Task: Implement communication channels within the platform for clients and coaches.
Action: Mouse moved to (623, 47)
Screenshot: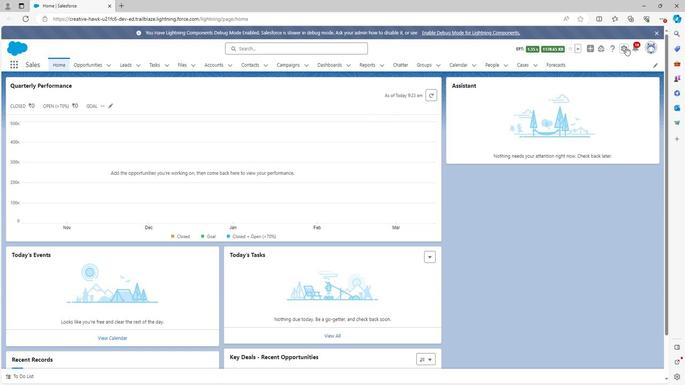 
Action: Mouse pressed left at (623, 47)
Screenshot: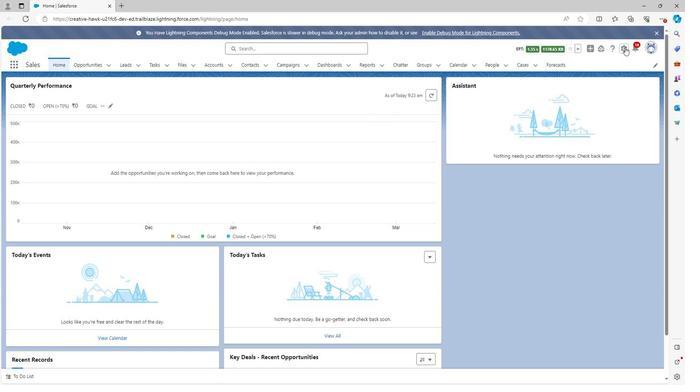 
Action: Mouse moved to (592, 66)
Screenshot: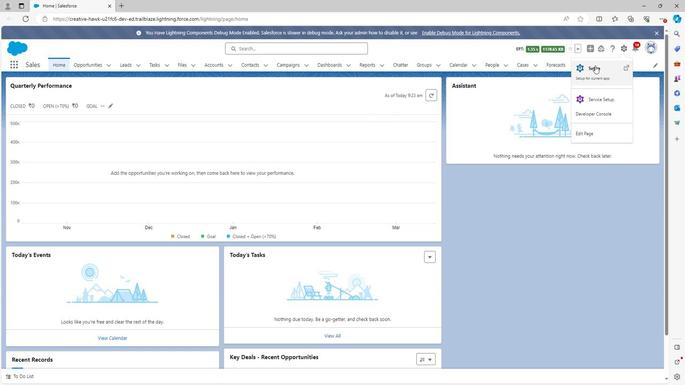 
Action: Mouse pressed left at (592, 66)
Screenshot: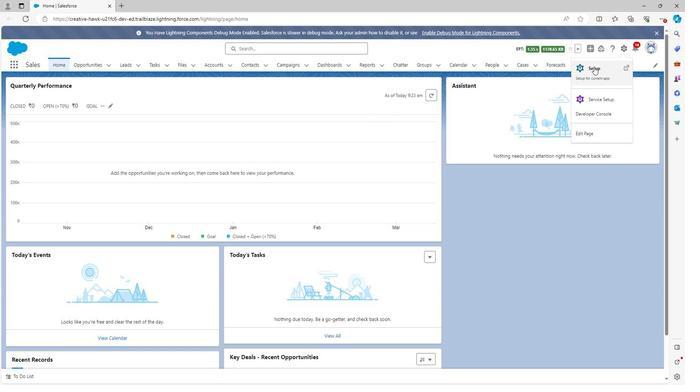 
Action: Mouse moved to (77, 65)
Screenshot: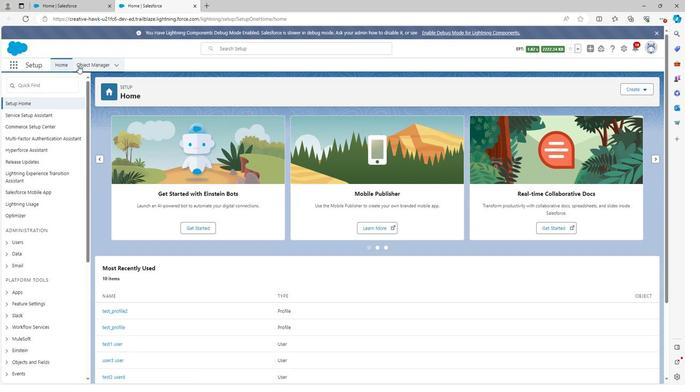
Action: Mouse pressed left at (77, 65)
Screenshot: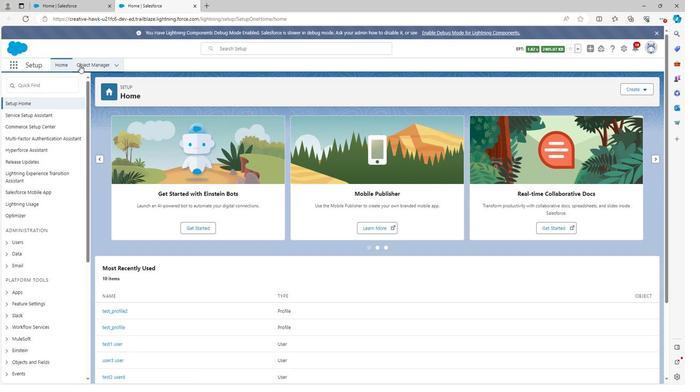 
Action: Mouse moved to (44, 211)
Screenshot: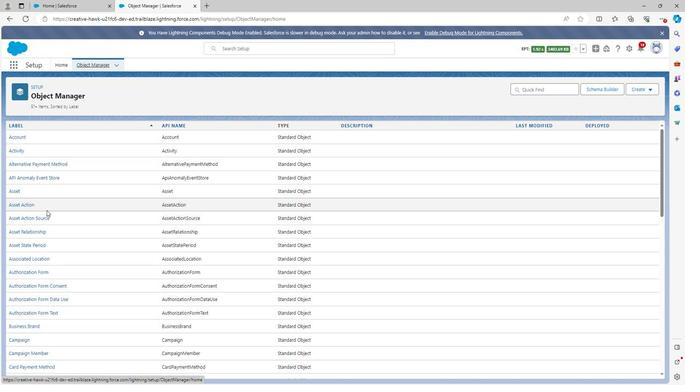 
Action: Mouse scrolled (44, 211) with delta (0, 0)
Screenshot: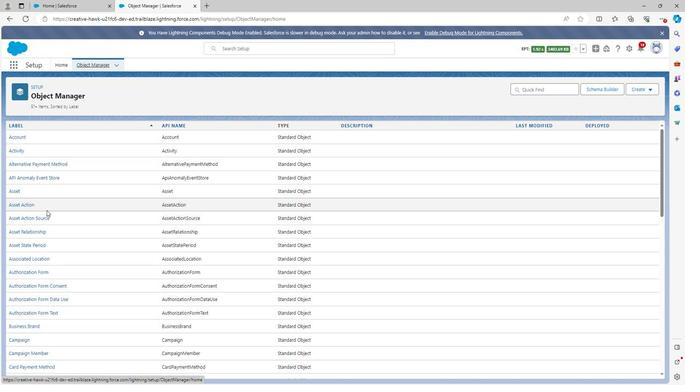 
Action: Mouse scrolled (44, 211) with delta (0, 0)
Screenshot: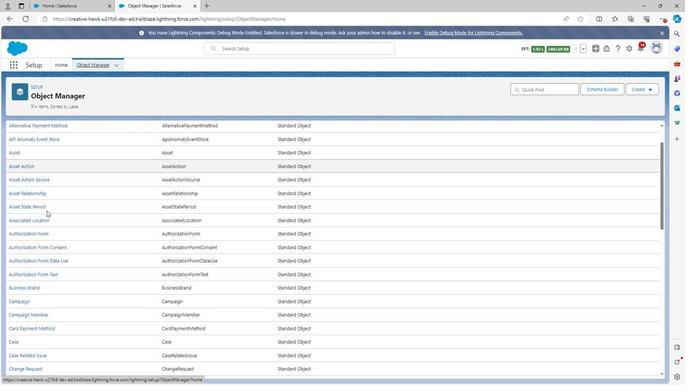 
Action: Mouse scrolled (44, 211) with delta (0, 0)
Screenshot: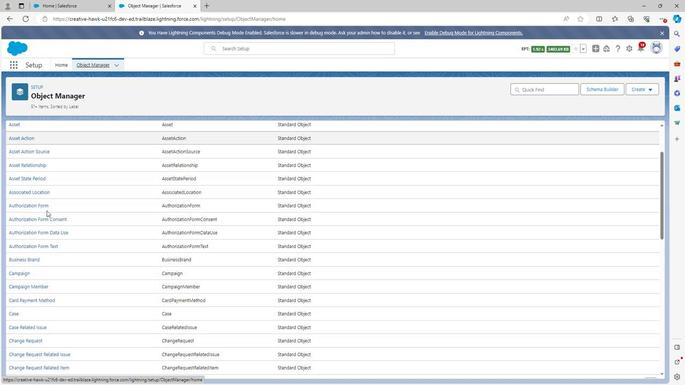 
Action: Mouse scrolled (44, 211) with delta (0, 0)
Screenshot: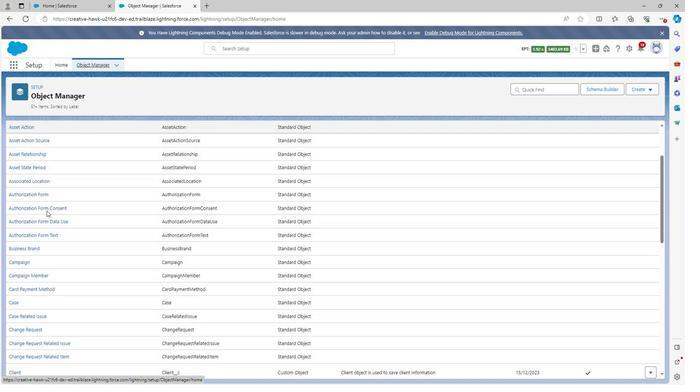 
Action: Mouse scrolled (44, 211) with delta (0, 0)
Screenshot: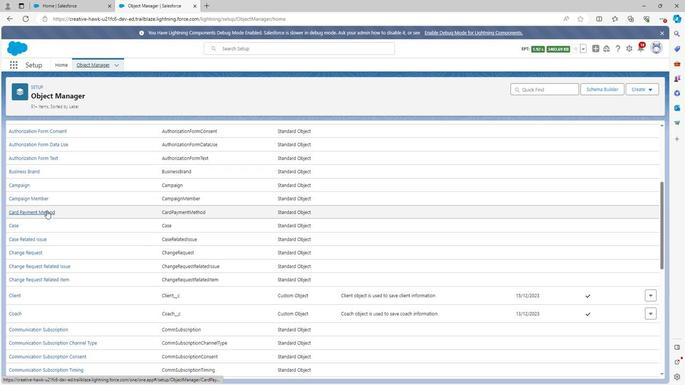 
Action: Mouse moved to (44, 212)
Screenshot: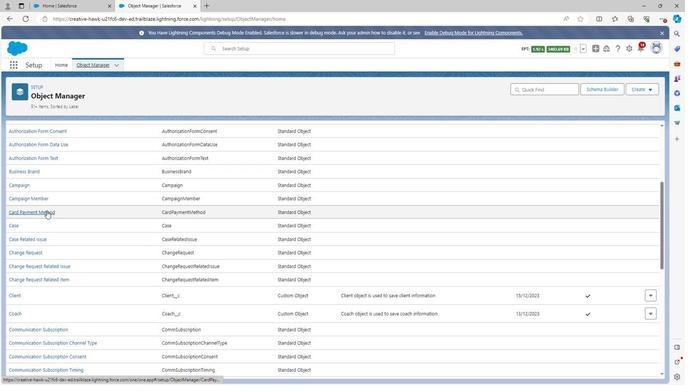 
Action: Mouse scrolled (44, 211) with delta (0, 0)
Screenshot: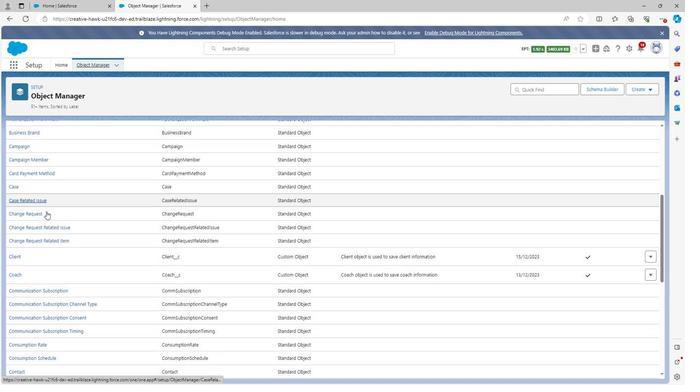 
Action: Mouse moved to (11, 236)
Screenshot: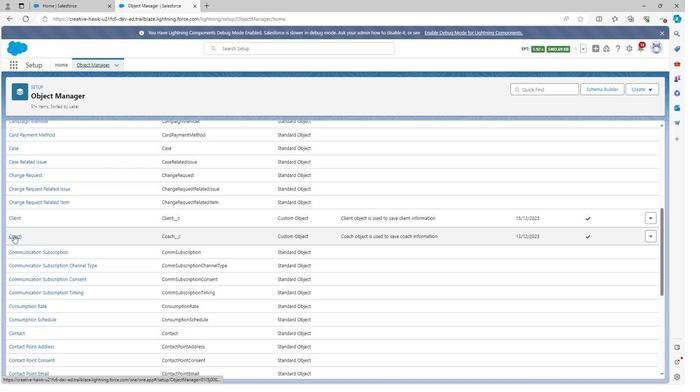 
Action: Mouse pressed left at (11, 236)
Screenshot: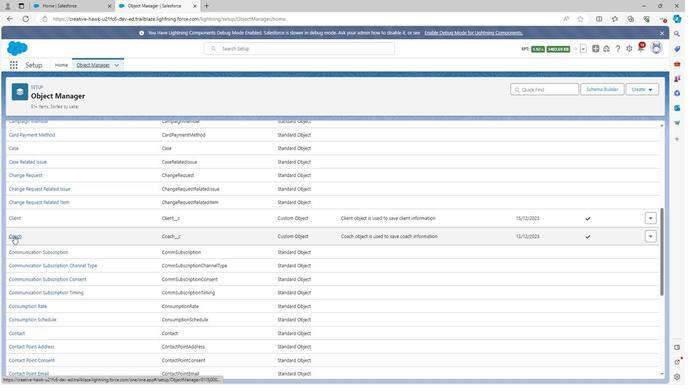 
Action: Mouse moved to (53, 141)
Screenshot: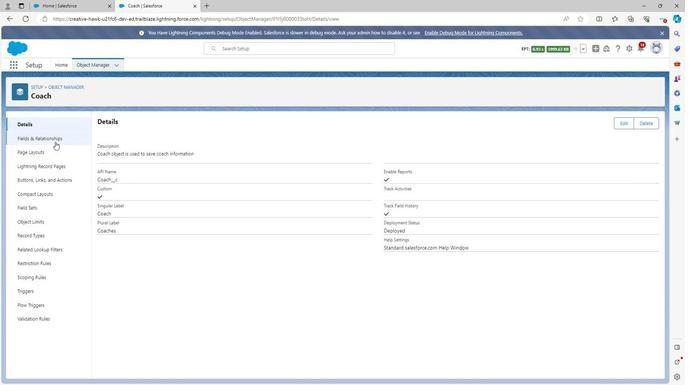 
Action: Mouse pressed left at (53, 141)
Screenshot: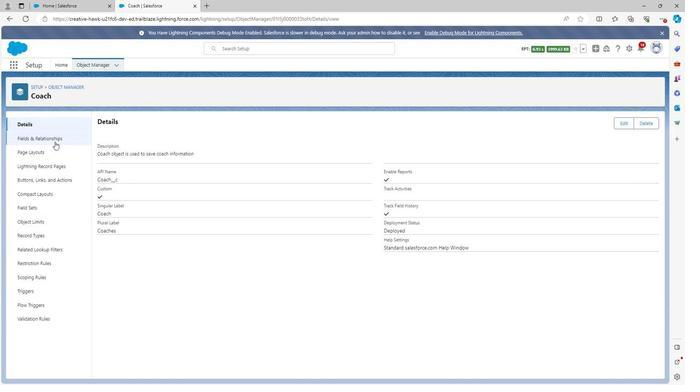 
Action: Mouse moved to (503, 125)
Screenshot: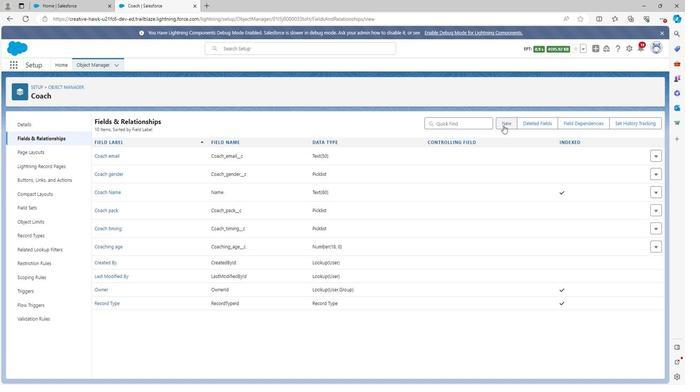 
Action: Mouse pressed left at (503, 125)
Screenshot: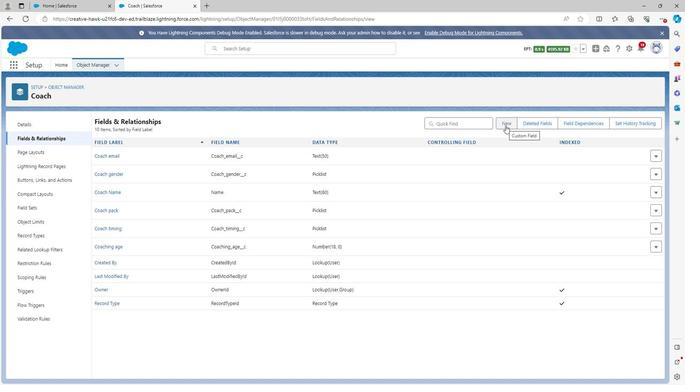 
Action: Mouse moved to (102, 256)
Screenshot: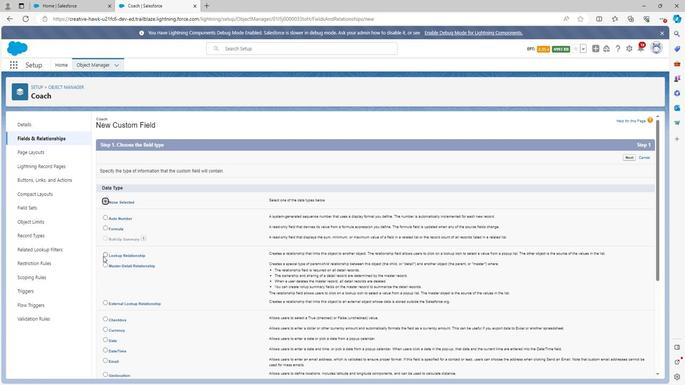 
Action: Mouse pressed left at (102, 256)
Screenshot: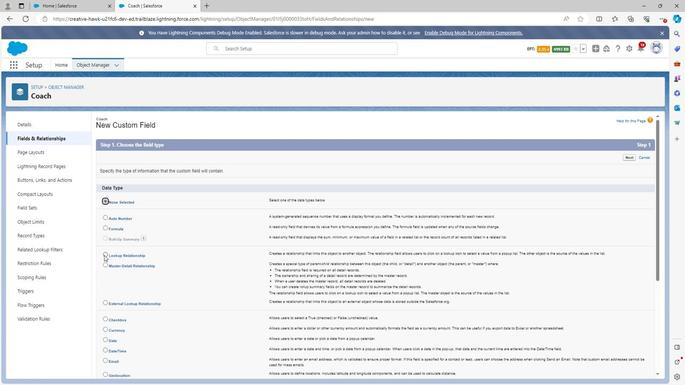 
Action: Mouse moved to (427, 245)
Screenshot: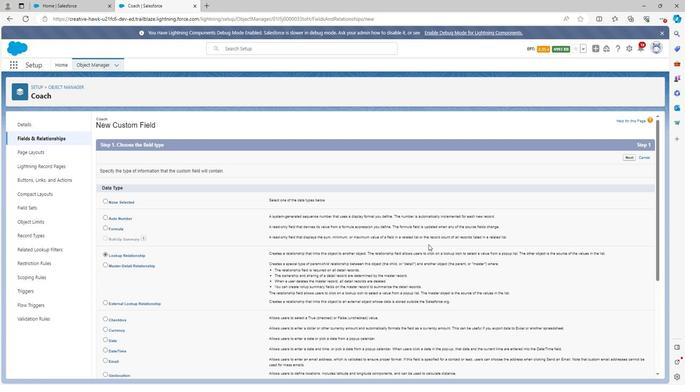 
Action: Mouse scrolled (427, 245) with delta (0, 0)
Screenshot: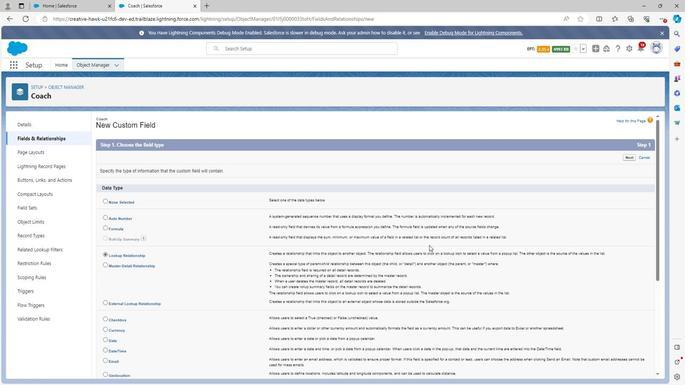
Action: Mouse moved to (428, 247)
Screenshot: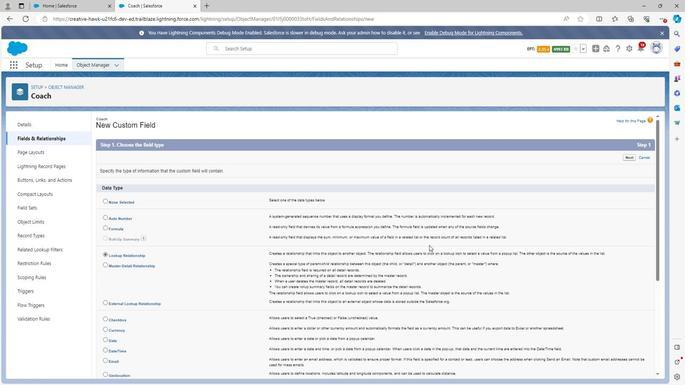 
Action: Mouse scrolled (428, 246) with delta (0, 0)
Screenshot: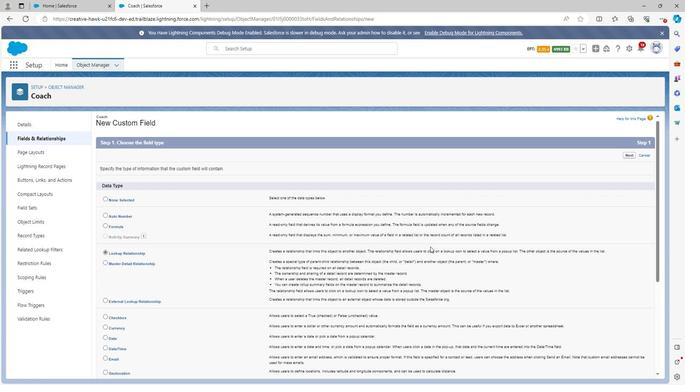 
Action: Mouse moved to (429, 247)
Screenshot: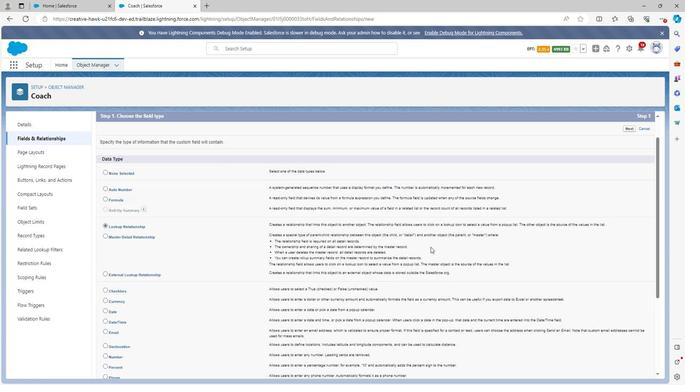
Action: Mouse scrolled (429, 247) with delta (0, 0)
Screenshot: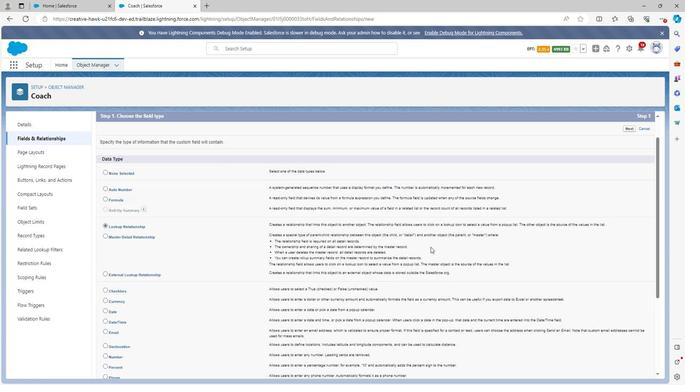 
Action: Mouse scrolled (429, 247) with delta (0, 0)
Screenshot: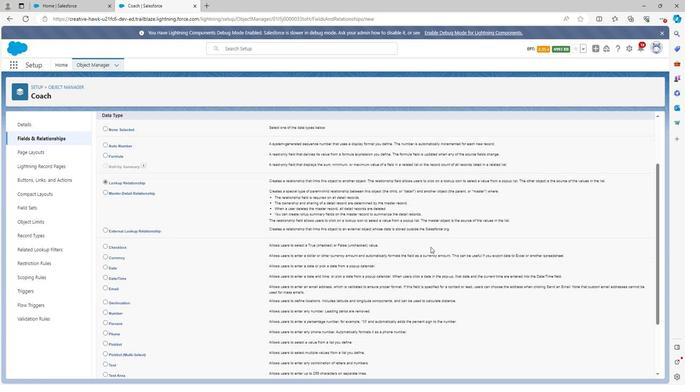 
Action: Mouse scrolled (429, 247) with delta (0, 0)
Screenshot: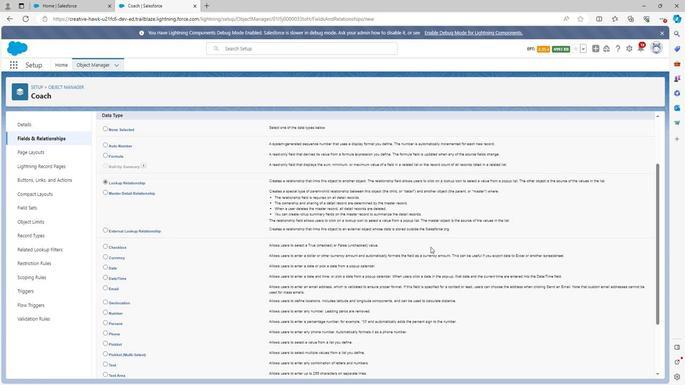 
Action: Mouse moved to (429, 248)
Screenshot: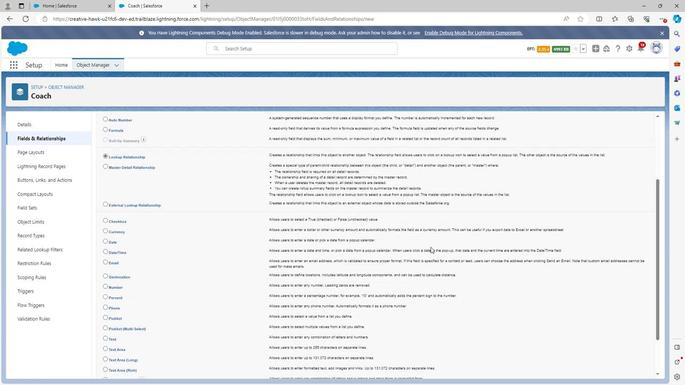 
Action: Mouse scrolled (429, 248) with delta (0, 0)
Screenshot: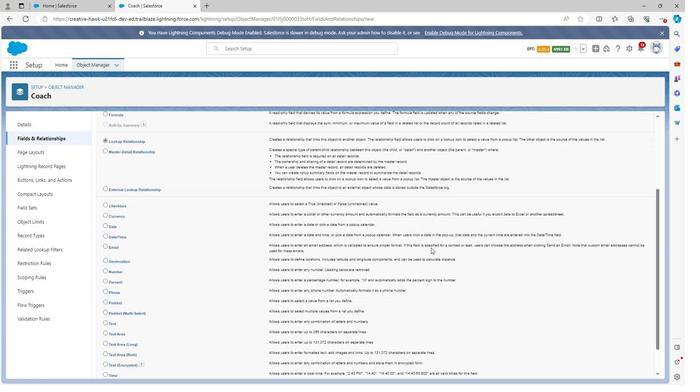 
Action: Mouse moved to (429, 249)
Screenshot: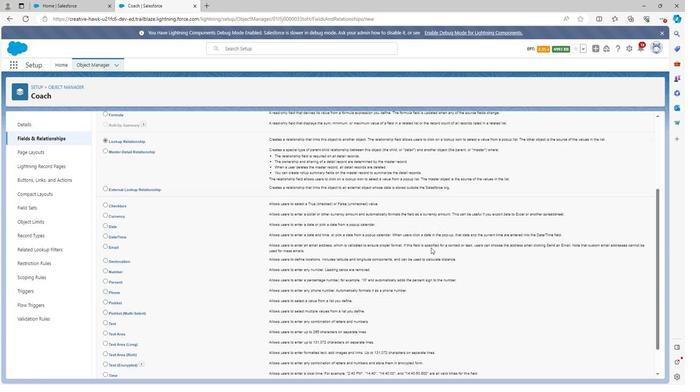 
Action: Mouse scrolled (429, 249) with delta (0, 0)
Screenshot: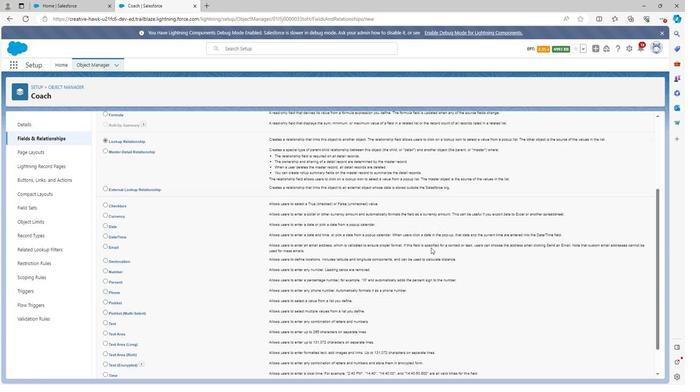
Action: Mouse moved to (434, 256)
Screenshot: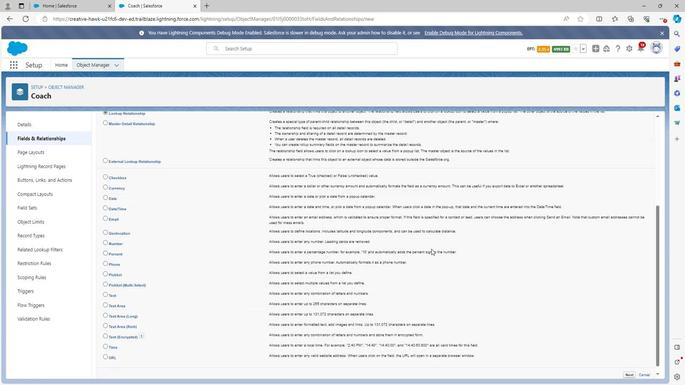 
Action: Mouse scrolled (434, 256) with delta (0, 0)
Screenshot: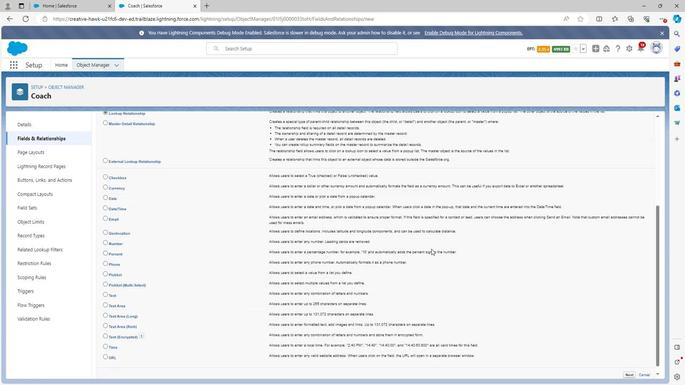 
Action: Mouse moved to (627, 369)
Screenshot: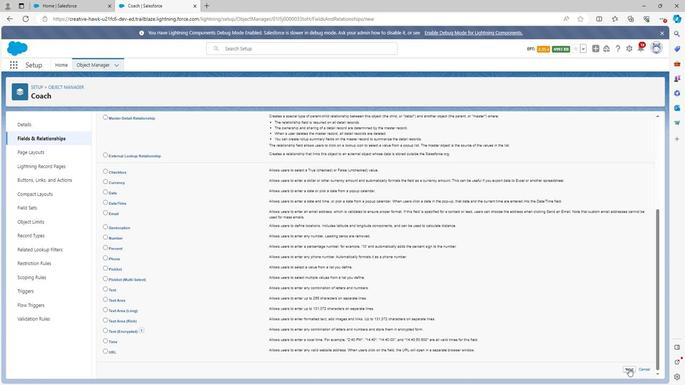 
Action: Mouse pressed left at (627, 369)
Screenshot: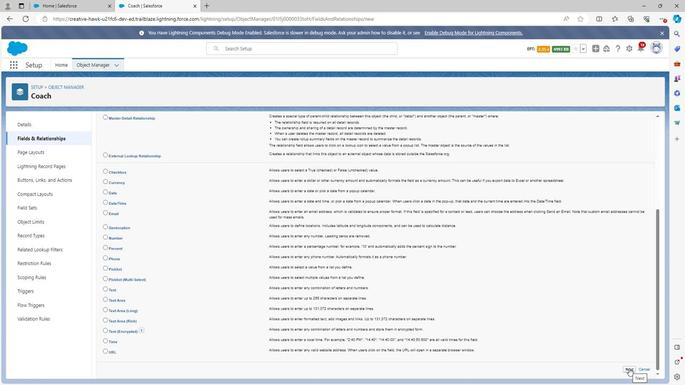 
Action: Mouse moved to (239, 185)
Screenshot: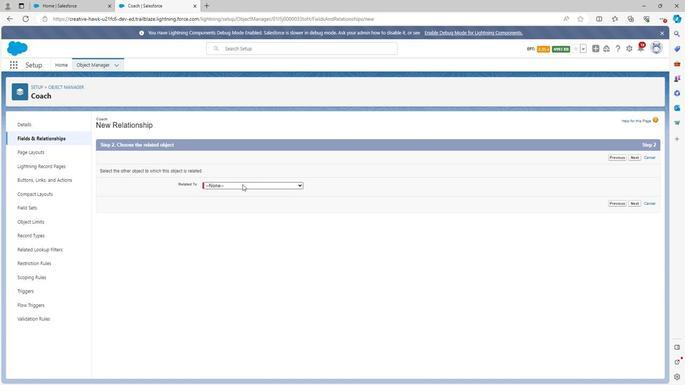 
Action: Mouse pressed left at (239, 185)
Screenshot: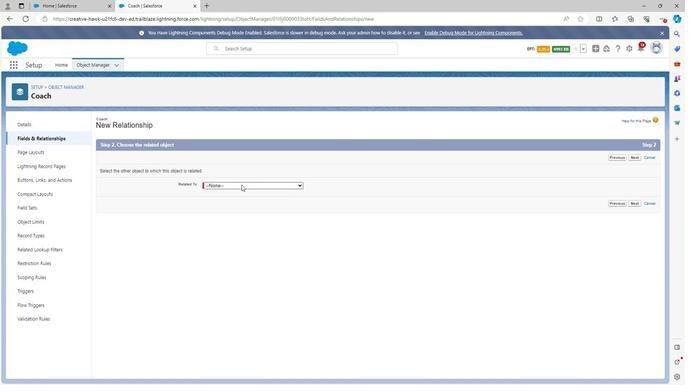 
Action: Mouse moved to (233, 219)
Screenshot: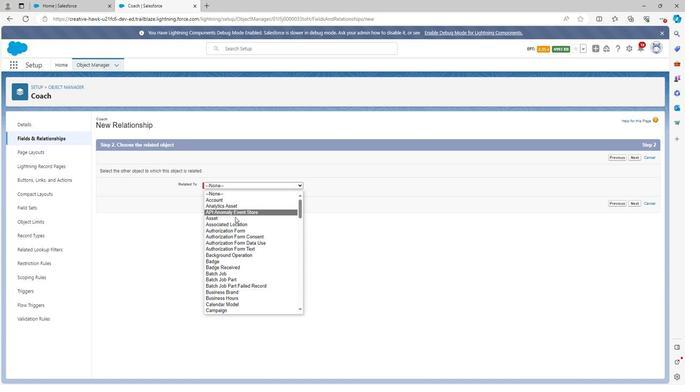 
Action: Mouse scrolled (233, 219) with delta (0, 0)
Screenshot: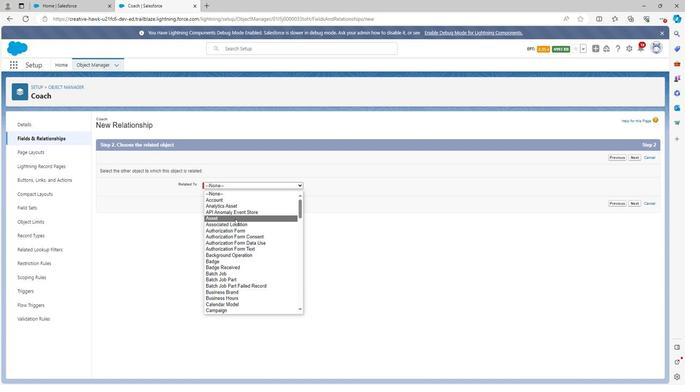 
Action: Mouse moved to (233, 219)
Screenshot: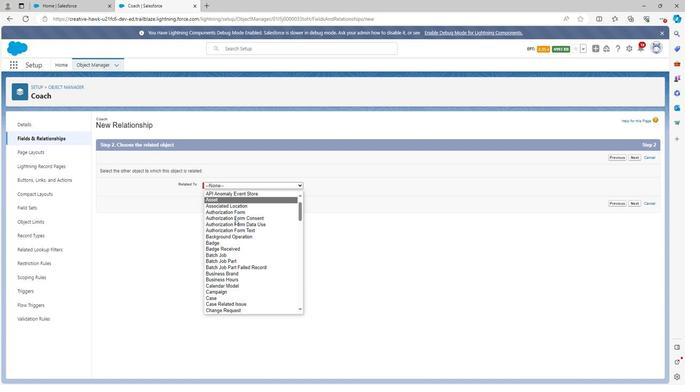 
Action: Mouse scrolled (233, 220) with delta (0, 0)
Screenshot: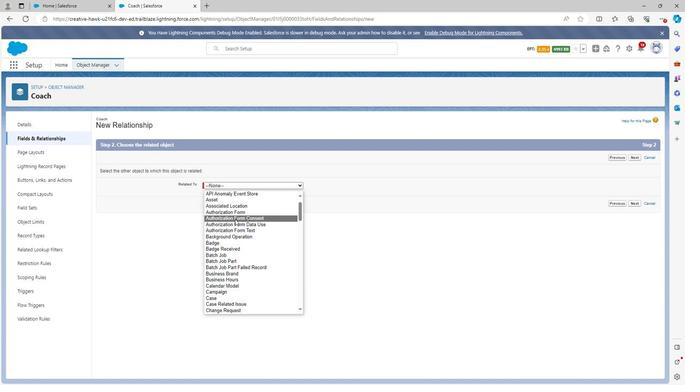 
Action: Mouse scrolled (233, 219) with delta (0, 0)
Screenshot: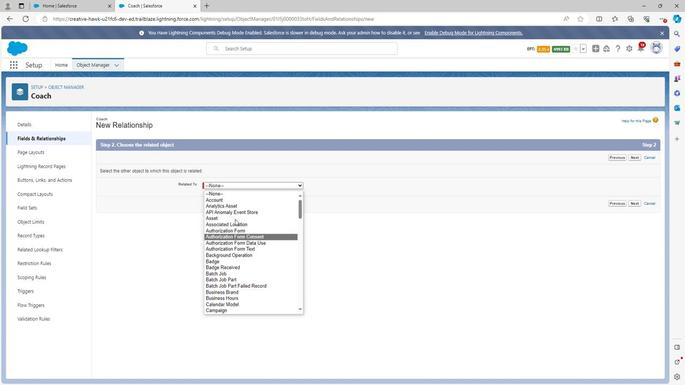 
Action: Mouse scrolled (233, 219) with delta (0, 0)
Screenshot: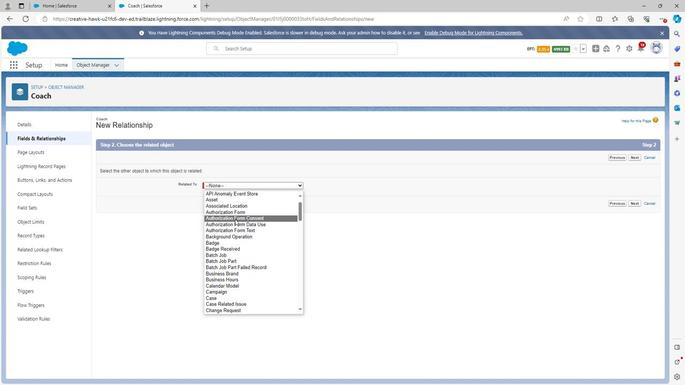 
Action: Mouse scrolled (233, 219) with delta (0, 0)
Screenshot: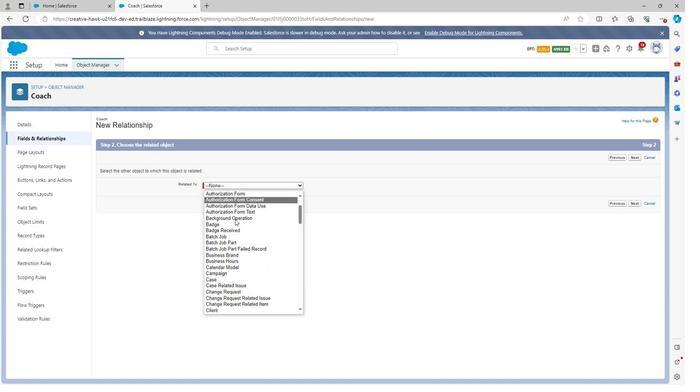 
Action: Mouse scrolled (233, 219) with delta (0, 0)
Screenshot: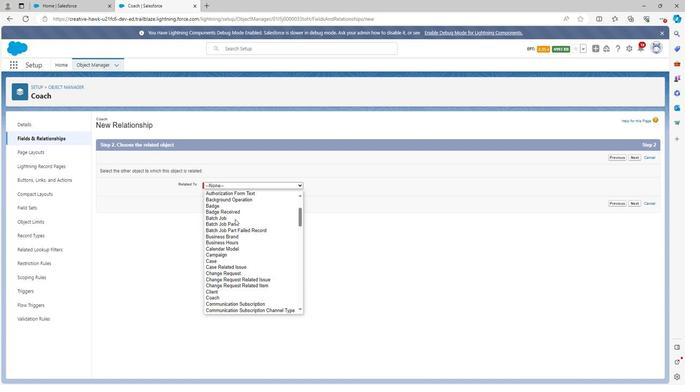 
Action: Mouse moved to (213, 273)
Screenshot: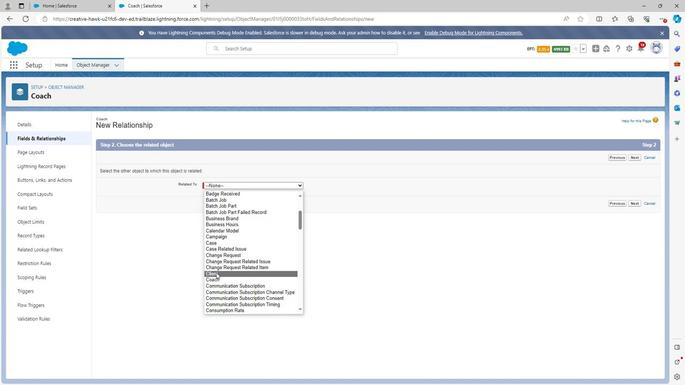 
Action: Mouse pressed left at (213, 273)
Screenshot: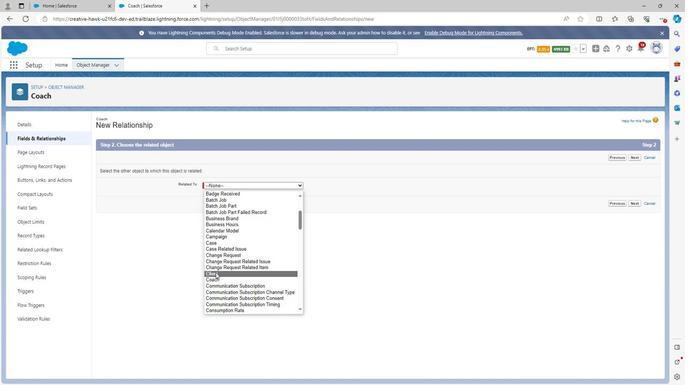 
Action: Mouse moved to (633, 204)
Screenshot: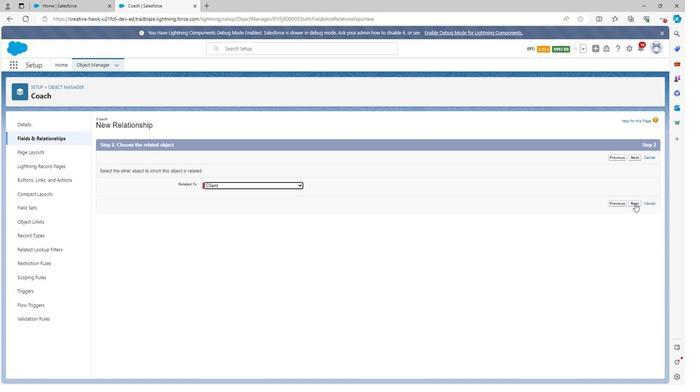
Action: Mouse pressed left at (633, 204)
Screenshot: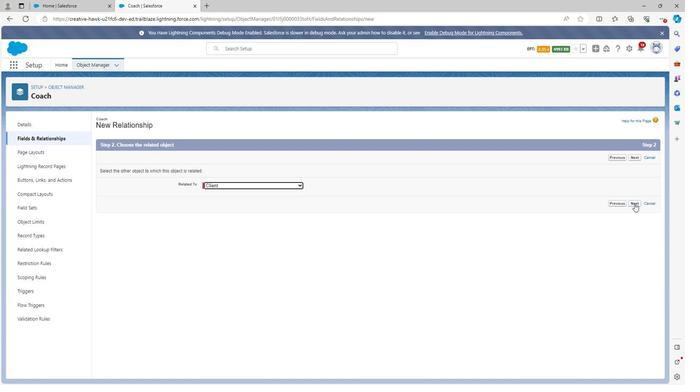 
Action: Mouse moved to (221, 173)
Screenshot: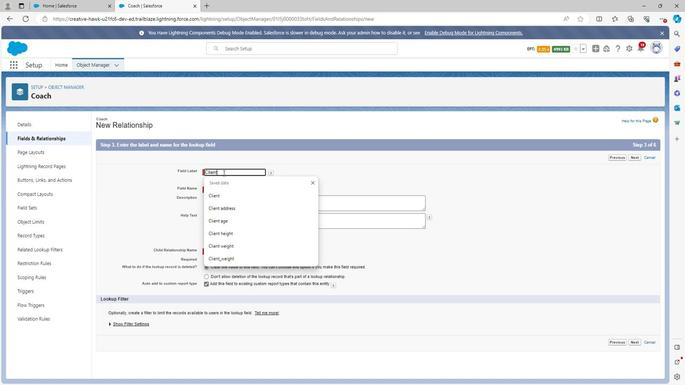 
Action: Mouse pressed left at (221, 173)
Screenshot: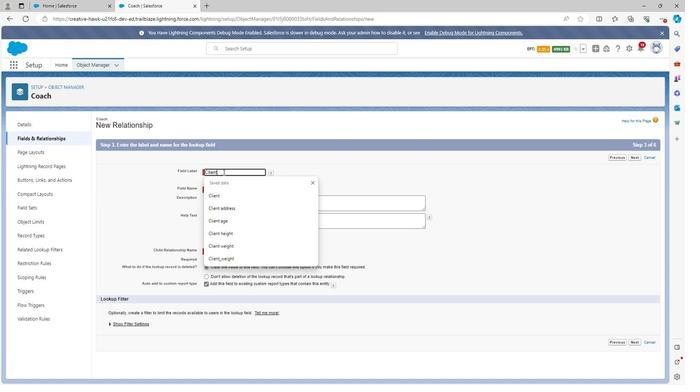 
Action: Mouse moved to (221, 171)
Screenshot: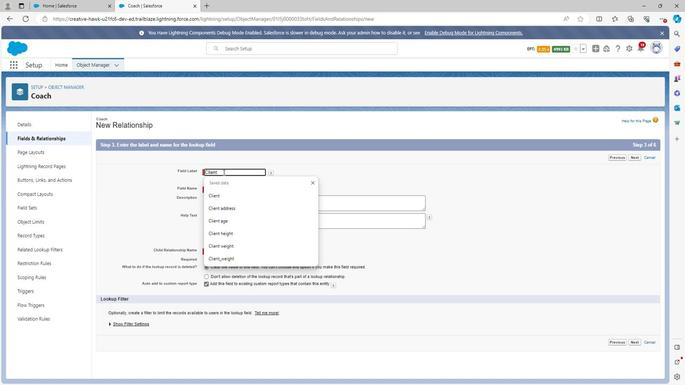 
Action: Key pressed info
Screenshot: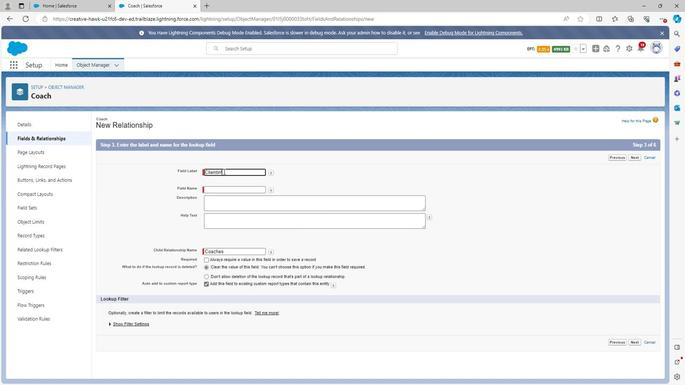 
Action: Mouse moved to (316, 177)
Screenshot: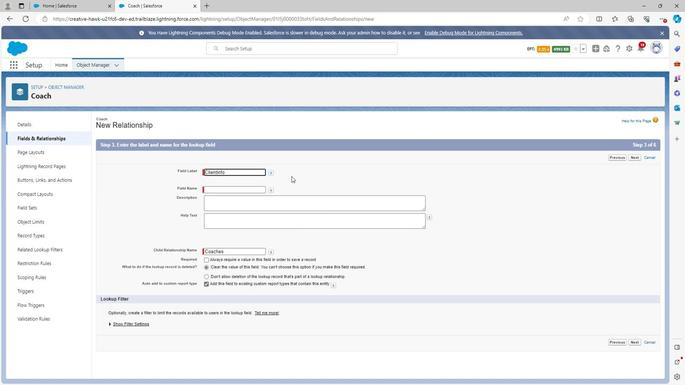 
Action: Mouse pressed left at (316, 177)
Screenshot: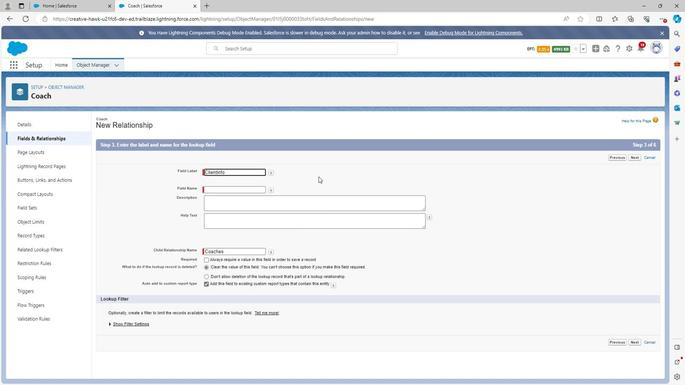 
Action: Mouse moved to (242, 203)
Screenshot: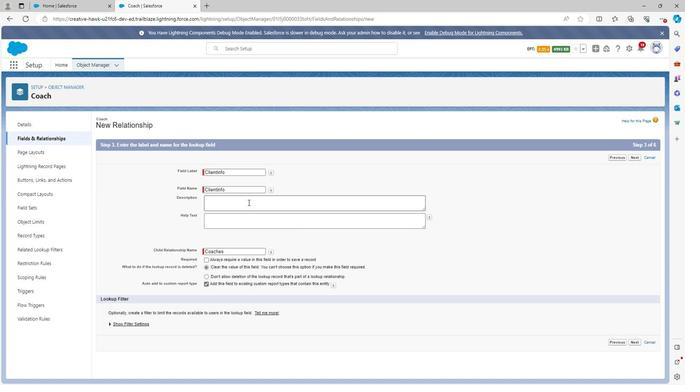 
Action: Mouse pressed left at (242, 203)
Screenshot: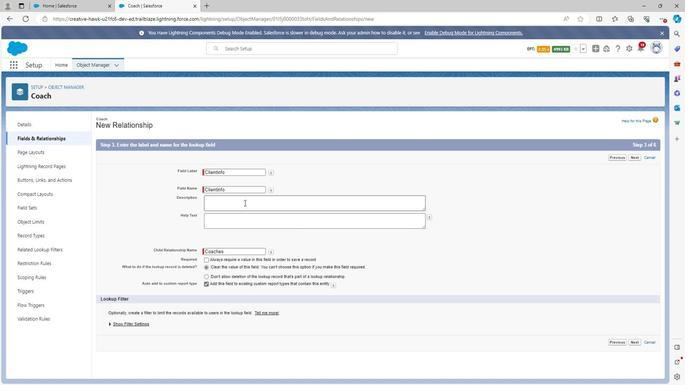 
Action: Key pressed <Key.shift>Client<Key.space><Key.backspace>info<Key.space>is<Key.space>used<Key.space>t<Key.space><Key.backspace>o<Key.space>mention<Key.space>about<Key.space>the<Key.space>i<Key.backspace>client
Screenshot: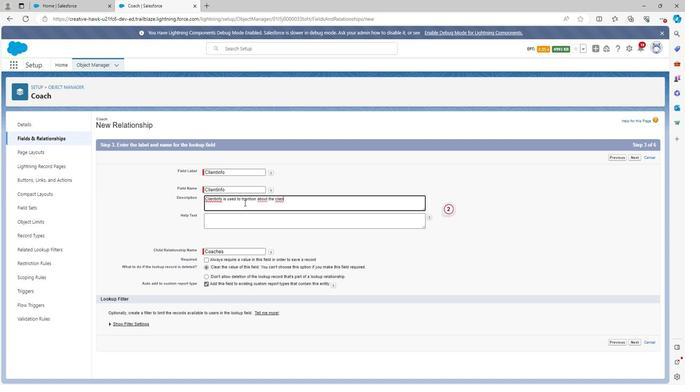 
Action: Mouse moved to (632, 342)
Screenshot: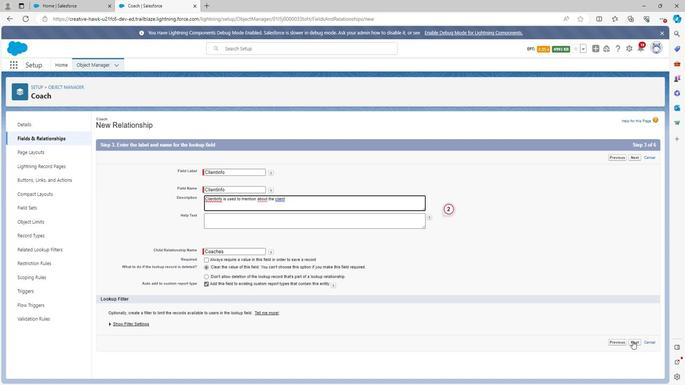 
Action: Mouse pressed left at (632, 342)
Screenshot: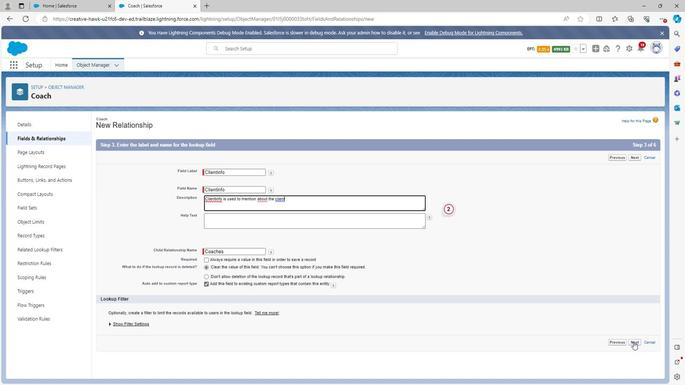 
Action: Mouse moved to (469, 219)
Screenshot: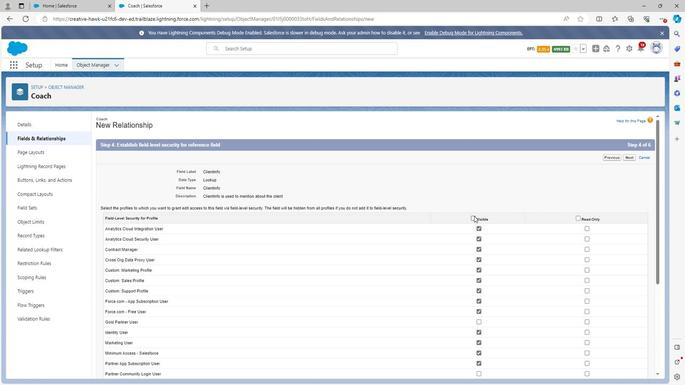 
Action: Mouse pressed left at (469, 219)
Screenshot: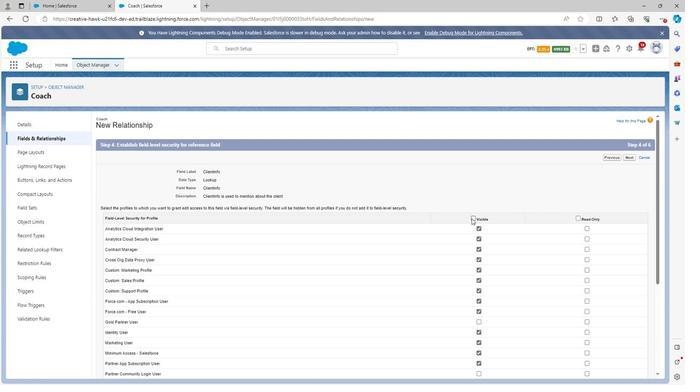 
Action: Mouse moved to (575, 218)
Screenshot: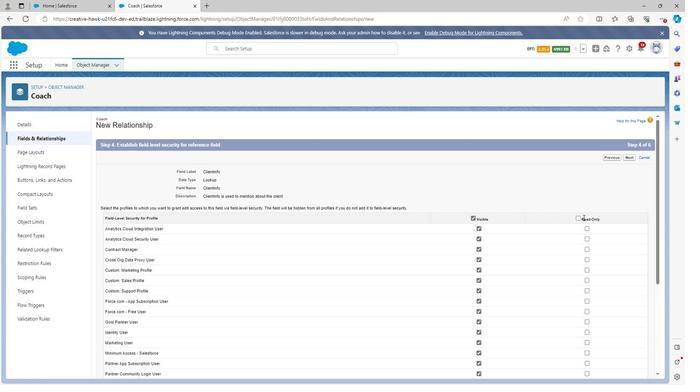 
Action: Mouse pressed left at (575, 218)
Screenshot: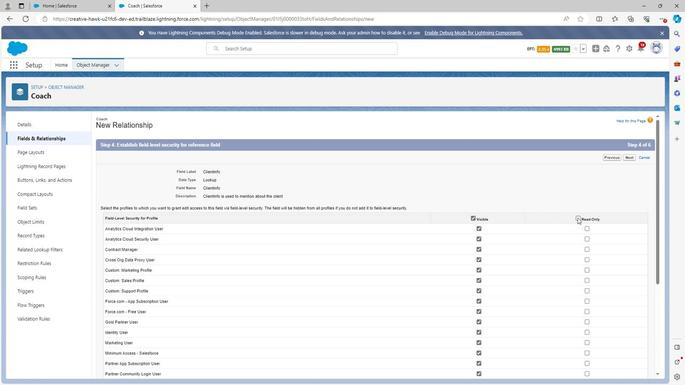 
Action: Mouse moved to (552, 215)
Screenshot: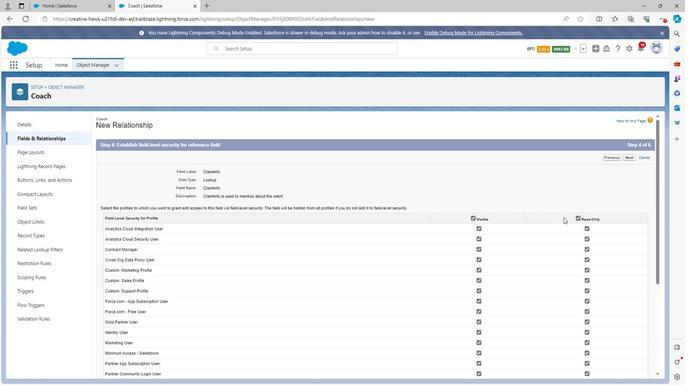 
Action: Mouse scrolled (552, 215) with delta (0, 0)
Screenshot: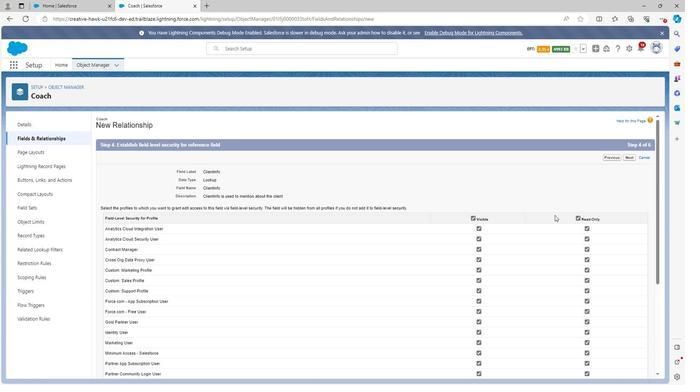 
Action: Mouse scrolled (552, 215) with delta (0, 0)
Screenshot: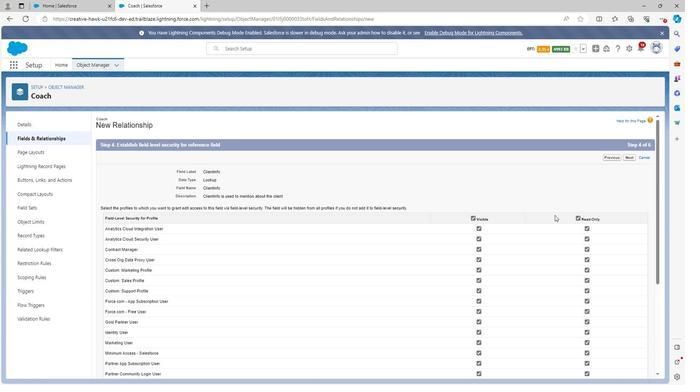 
Action: Mouse scrolled (552, 215) with delta (0, 0)
Screenshot: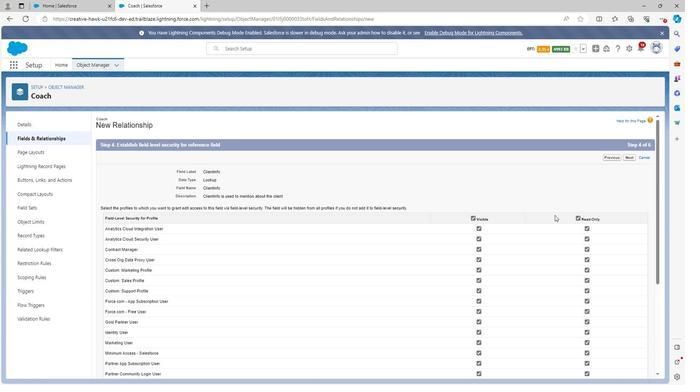 
Action: Mouse scrolled (552, 215) with delta (0, 0)
Screenshot: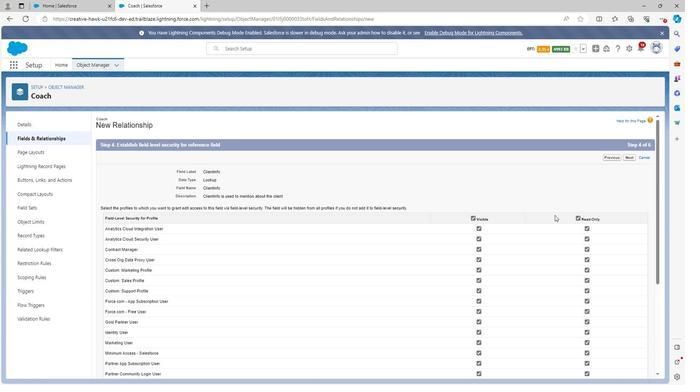 
Action: Mouse scrolled (552, 215) with delta (0, 0)
Screenshot: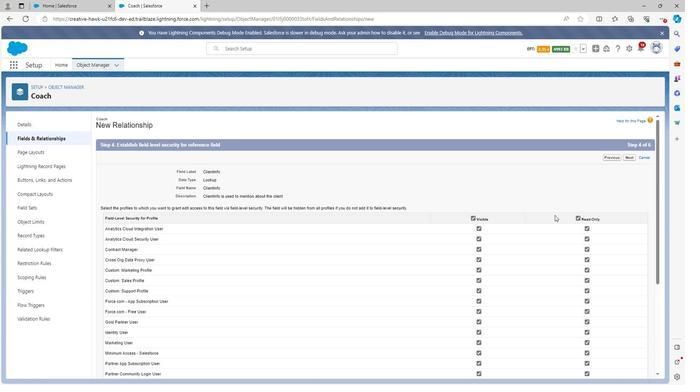 
Action: Mouse scrolled (552, 215) with delta (0, 0)
Screenshot: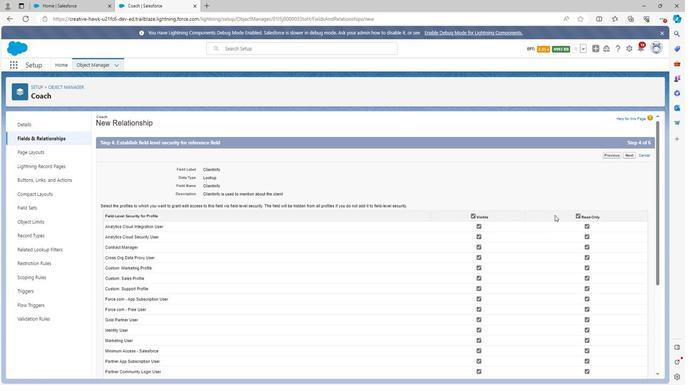 
Action: Mouse scrolled (552, 215) with delta (0, 0)
Screenshot: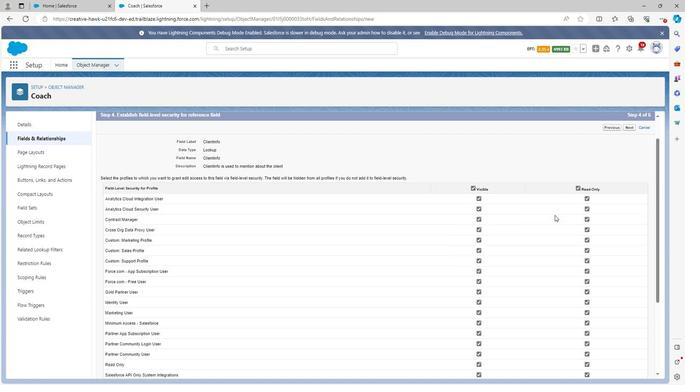 
Action: Mouse scrolled (552, 215) with delta (0, 0)
Screenshot: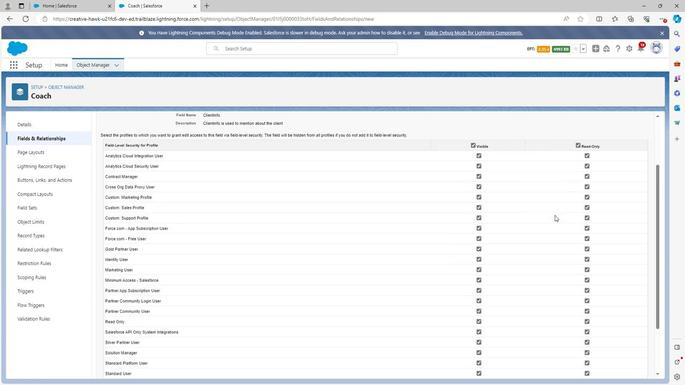 
Action: Mouse moved to (630, 369)
Screenshot: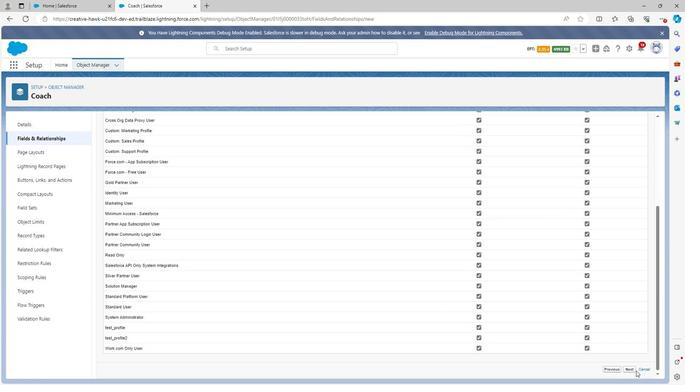 
Action: Mouse pressed left at (630, 369)
Screenshot: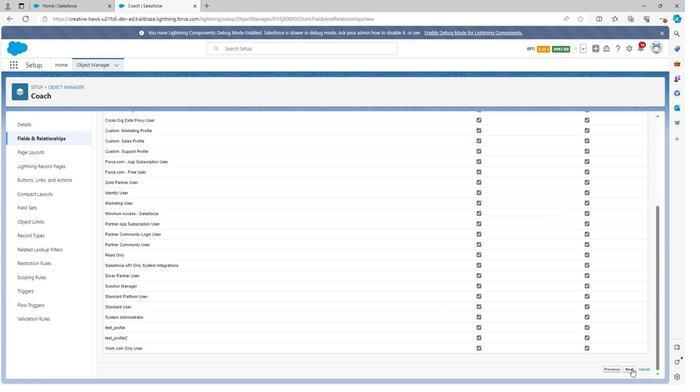 
Action: Mouse moved to (633, 254)
Screenshot: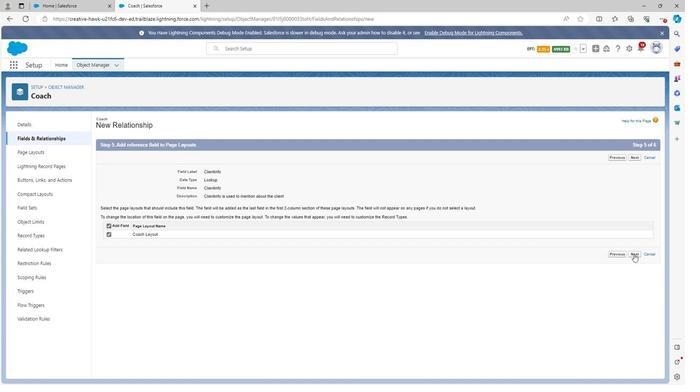 
Action: Mouse pressed left at (633, 254)
Screenshot: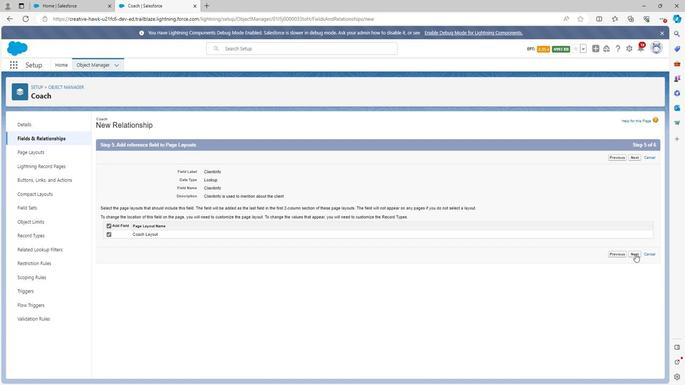 
Action: Mouse moved to (633, 281)
Screenshot: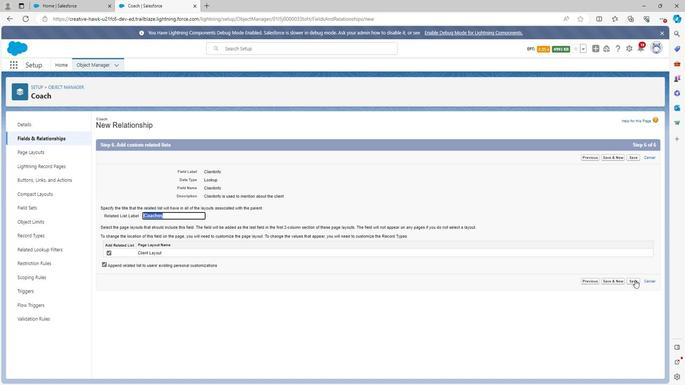 
Action: Mouse pressed left at (633, 281)
Screenshot: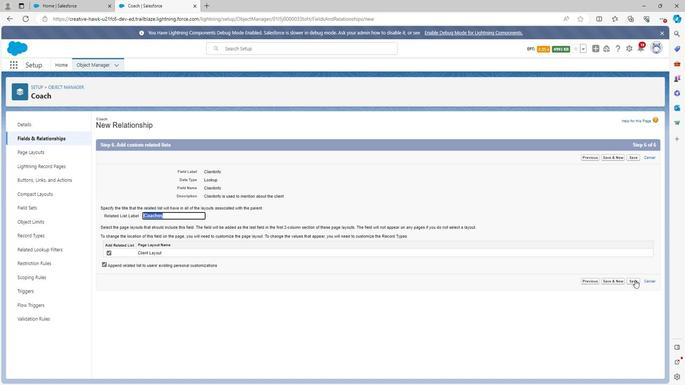 
Action: Mouse moved to (67, 86)
Screenshot: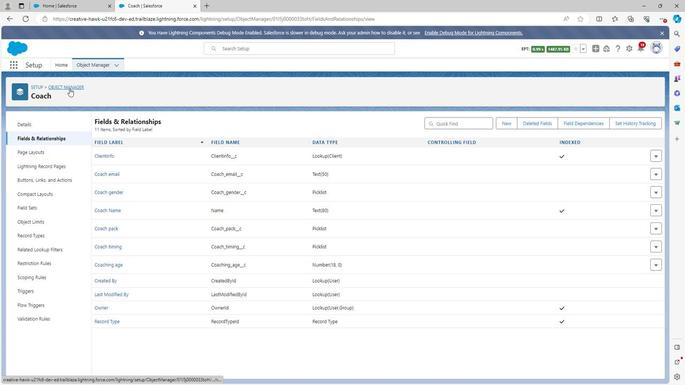 
Action: Mouse pressed left at (67, 86)
Screenshot: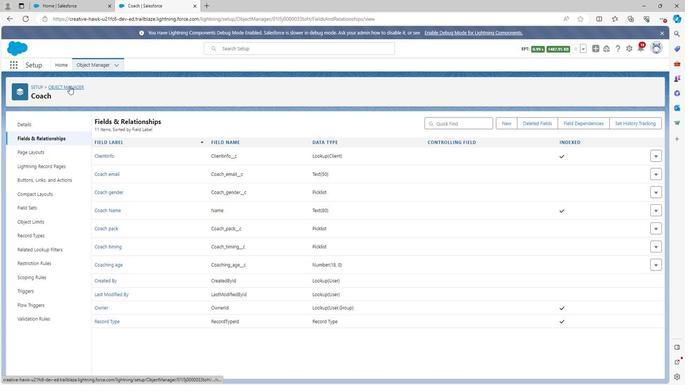 
Action: Mouse moved to (39, 256)
Screenshot: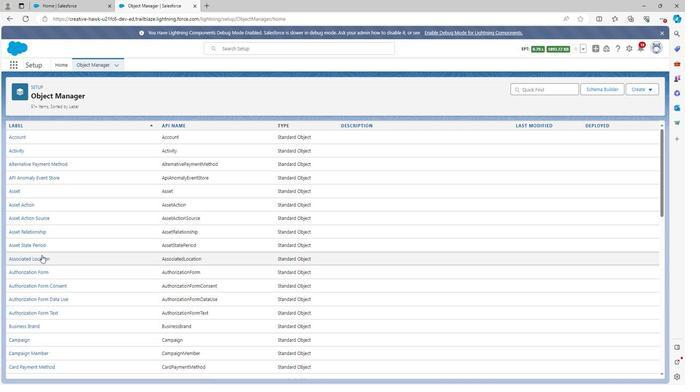 
Action: Mouse scrolled (39, 256) with delta (0, 0)
Screenshot: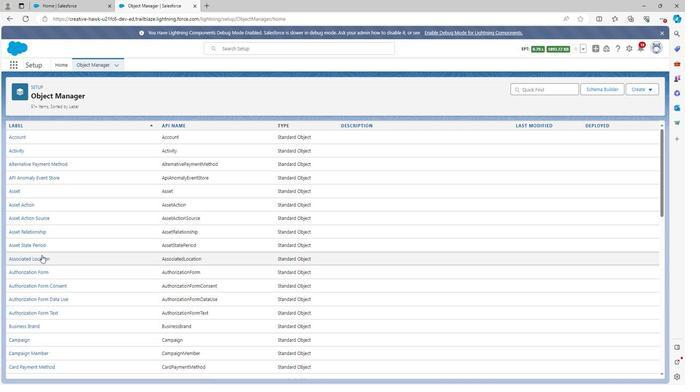 
Action: Mouse scrolled (39, 256) with delta (0, 0)
Screenshot: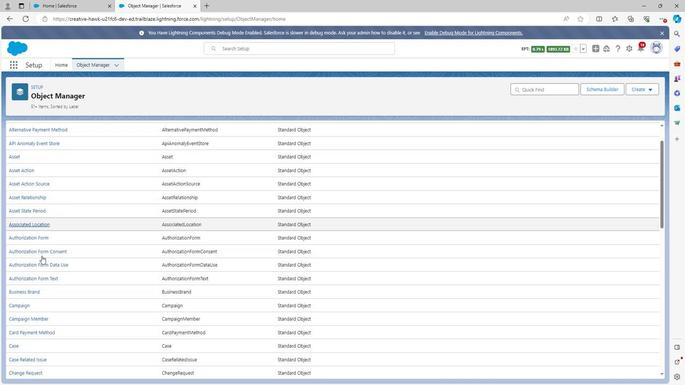 
Action: Mouse scrolled (39, 256) with delta (0, 0)
Screenshot: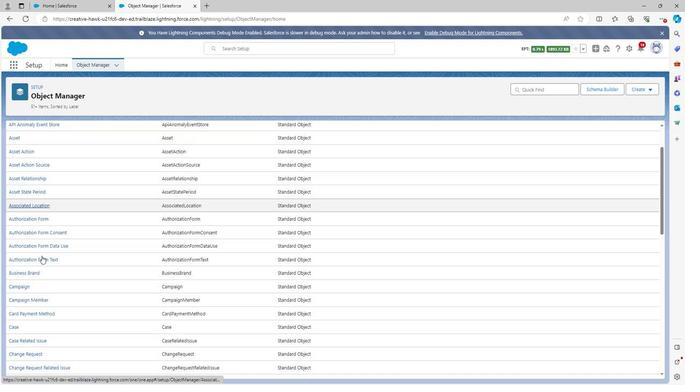 
Action: Mouse moved to (39, 256)
Screenshot: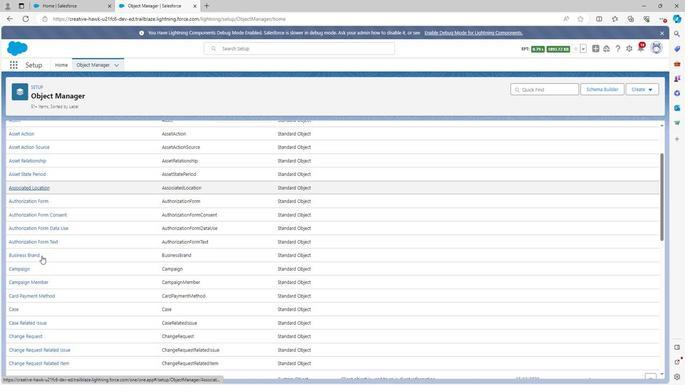 
Action: Mouse scrolled (39, 256) with delta (0, 0)
Screenshot: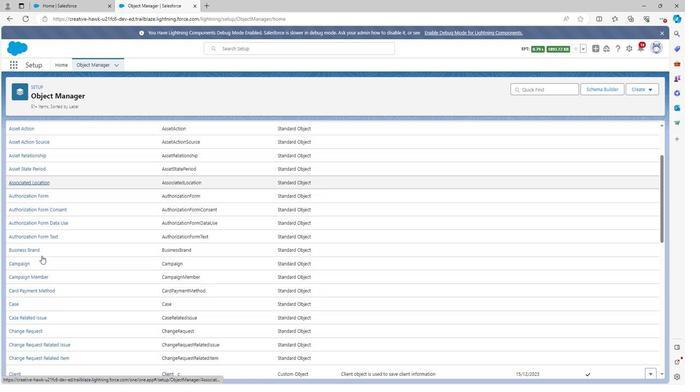 
Action: Mouse moved to (14, 297)
Screenshot: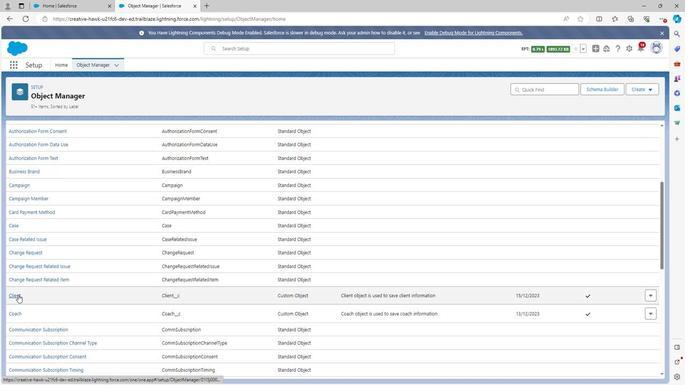 
Action: Mouse pressed left at (14, 297)
Screenshot: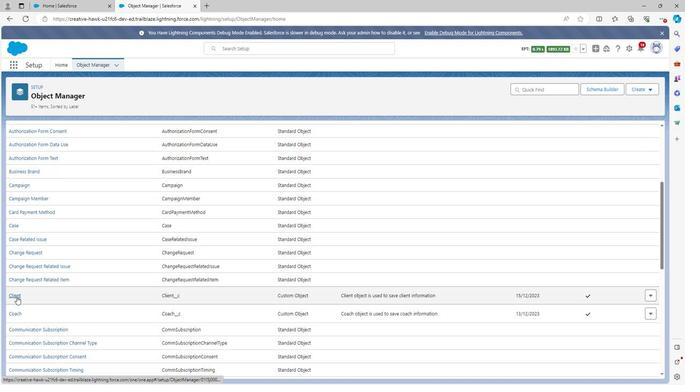 
Action: Mouse moved to (43, 135)
Screenshot: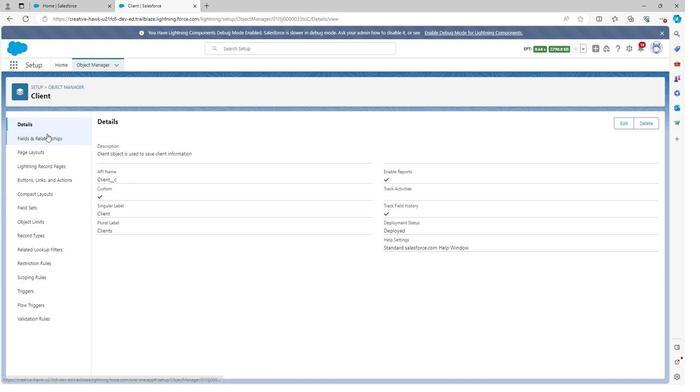 
Action: Mouse pressed left at (43, 135)
Screenshot: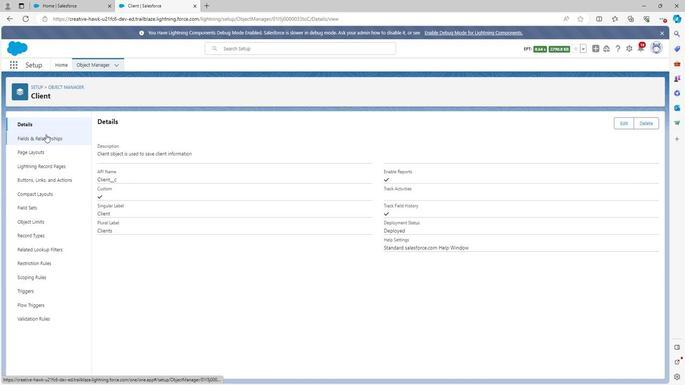 
Action: Mouse moved to (143, 192)
Screenshot: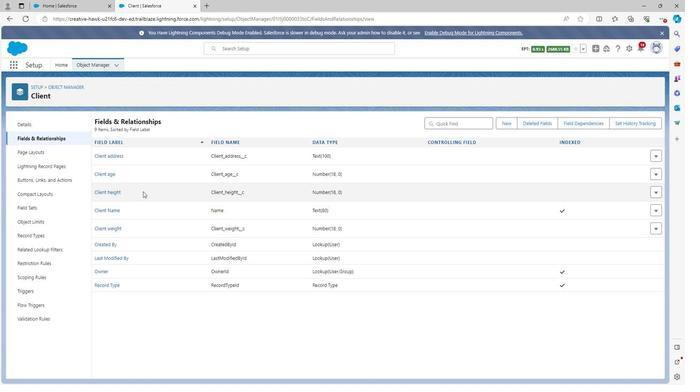 
Action: Mouse scrolled (143, 191) with delta (0, 0)
Screenshot: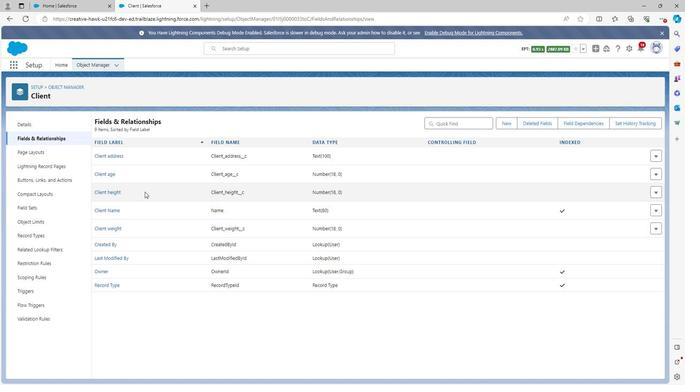 
Action: Mouse moved to (144, 193)
Screenshot: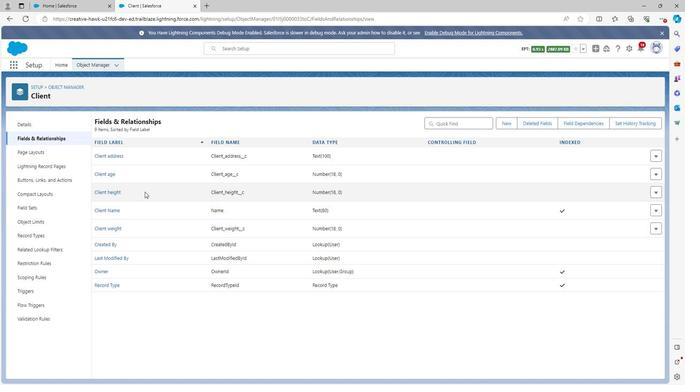 
Action: Mouse scrolled (144, 192) with delta (0, 0)
Screenshot: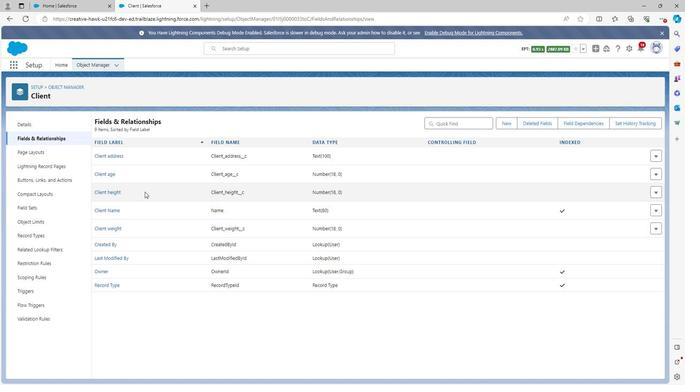 
Action: Mouse moved to (343, 198)
Screenshot: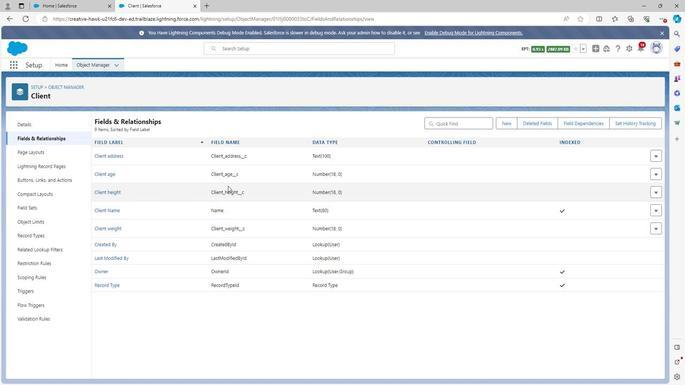 
